 Task: In the  document Riocarnivalletter.pdf change page color to  'Grey'. Insert watermark  'Confidential ' Apply Font Style in watermark Arial
Action: Mouse moved to (260, 370)
Screenshot: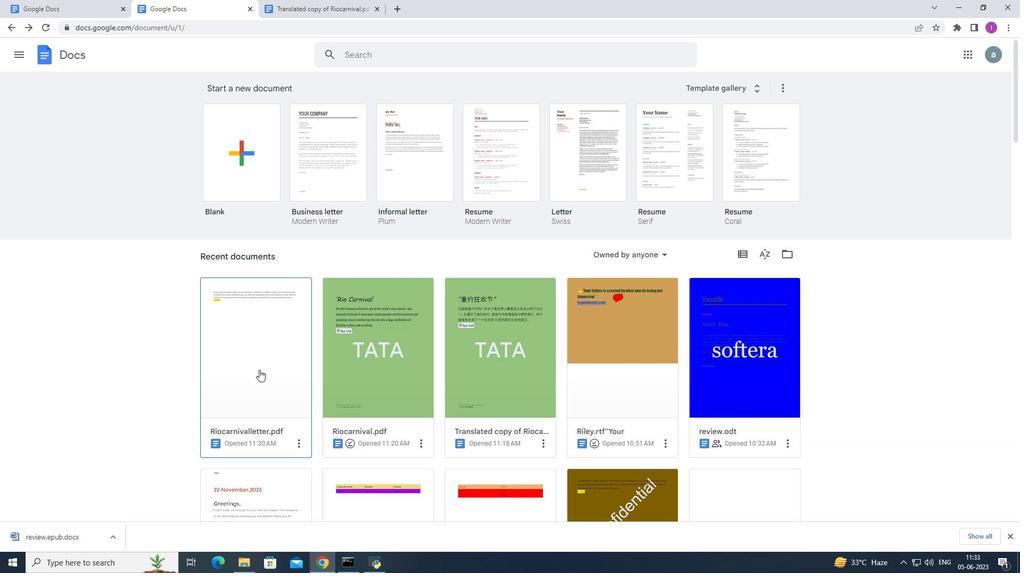
Action: Mouse pressed left at (260, 370)
Screenshot: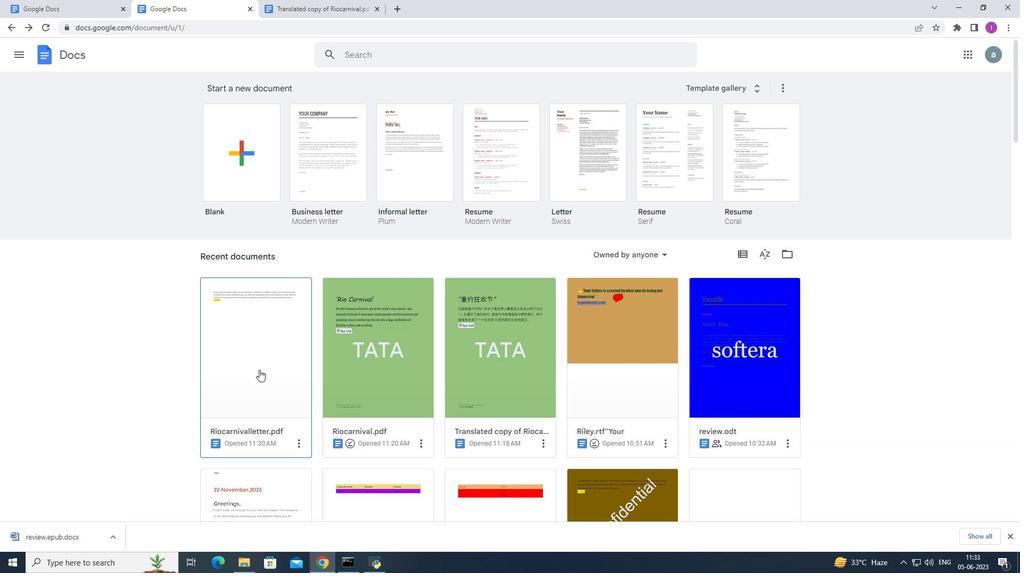 
Action: Mouse moved to (11, 30)
Screenshot: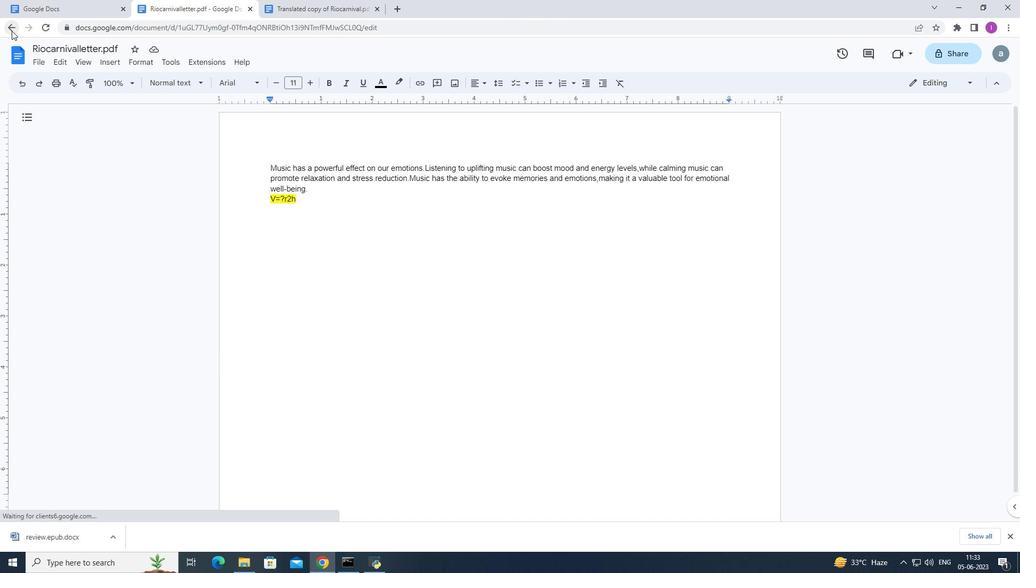 
Action: Mouse pressed left at (11, 30)
Screenshot: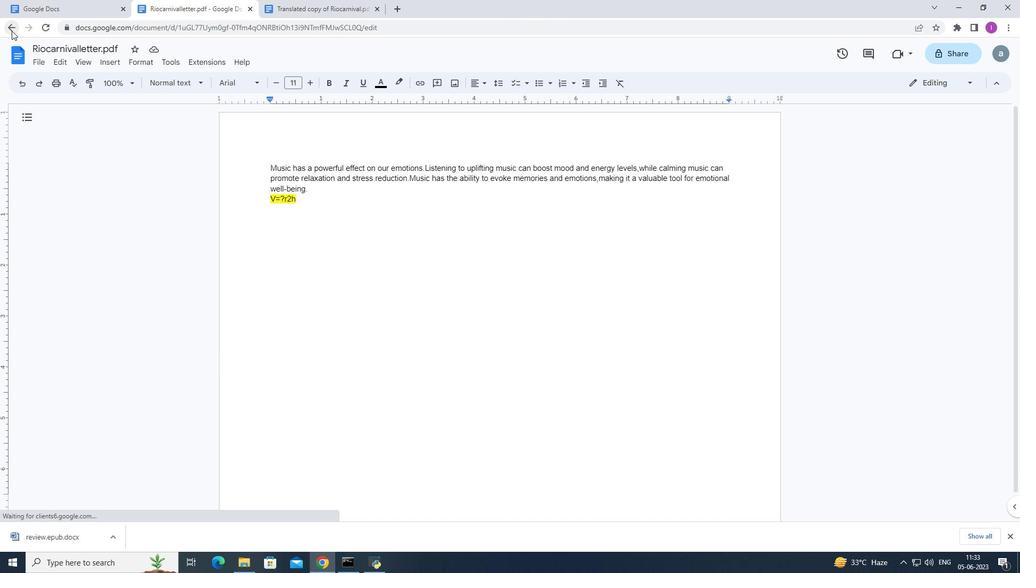 
Action: Mouse moved to (246, 366)
Screenshot: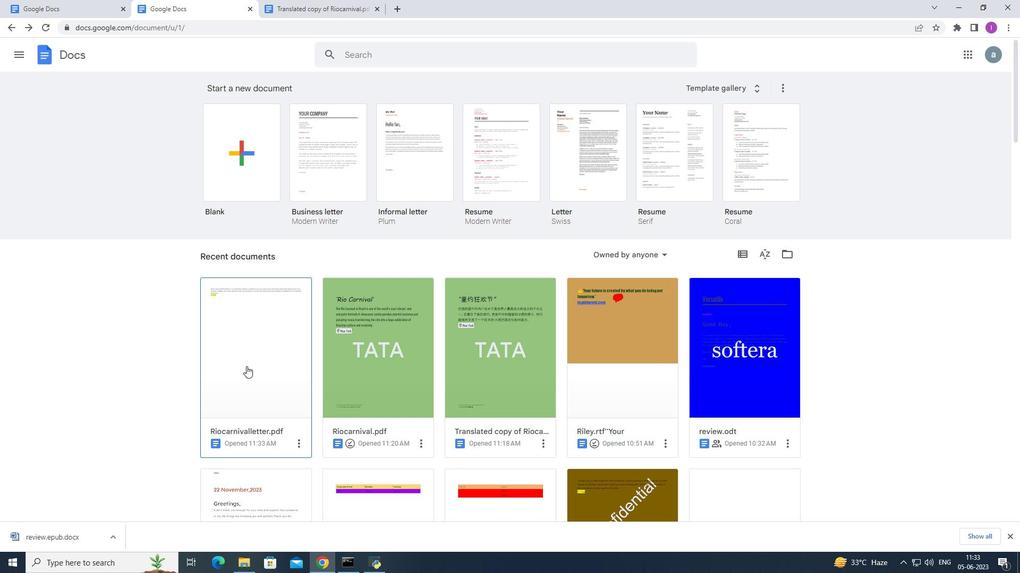 
Action: Mouse pressed left at (246, 366)
Screenshot: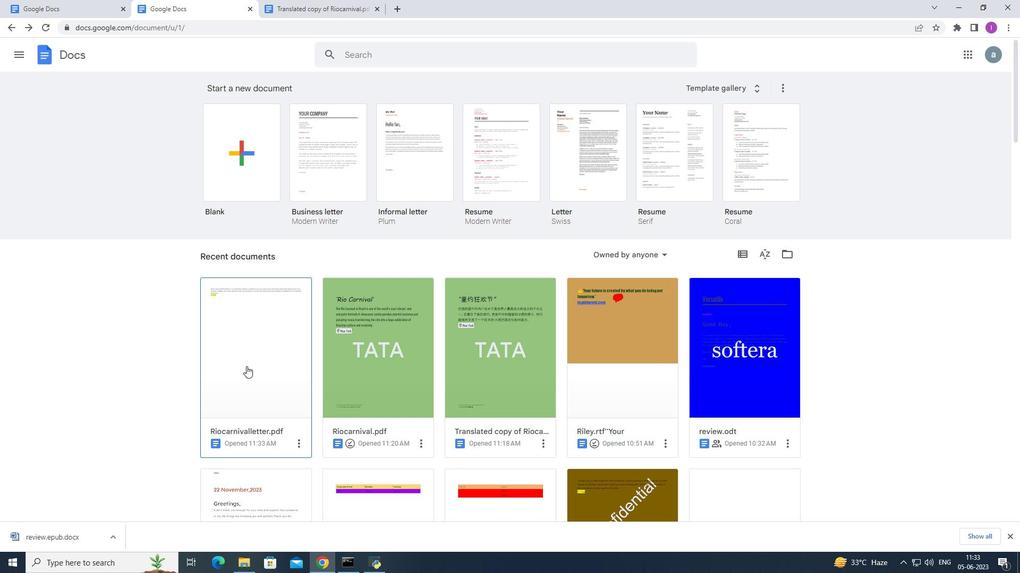 
Action: Mouse moved to (35, 59)
Screenshot: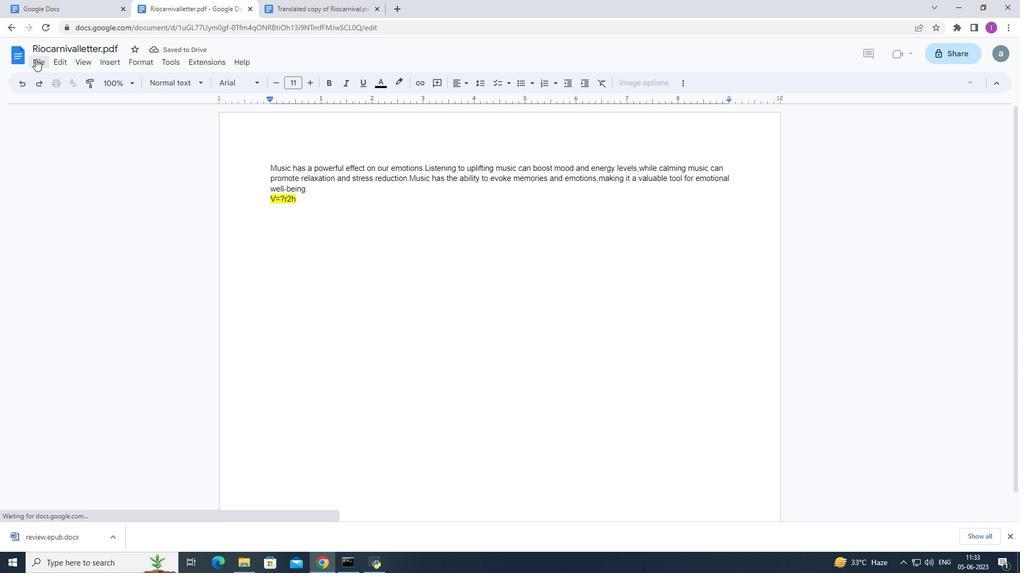 
Action: Mouse pressed left at (35, 59)
Screenshot: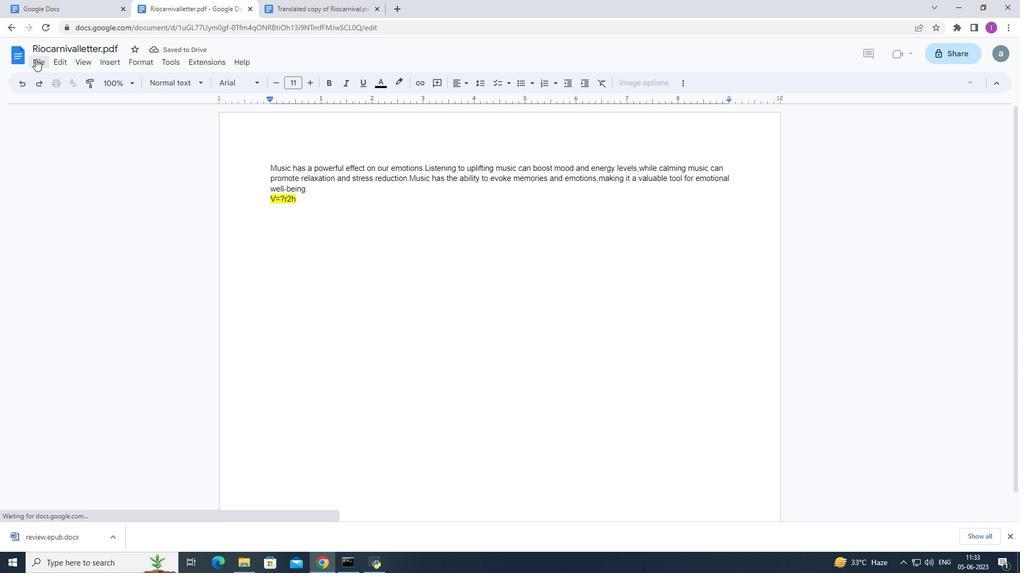 
Action: Mouse moved to (74, 354)
Screenshot: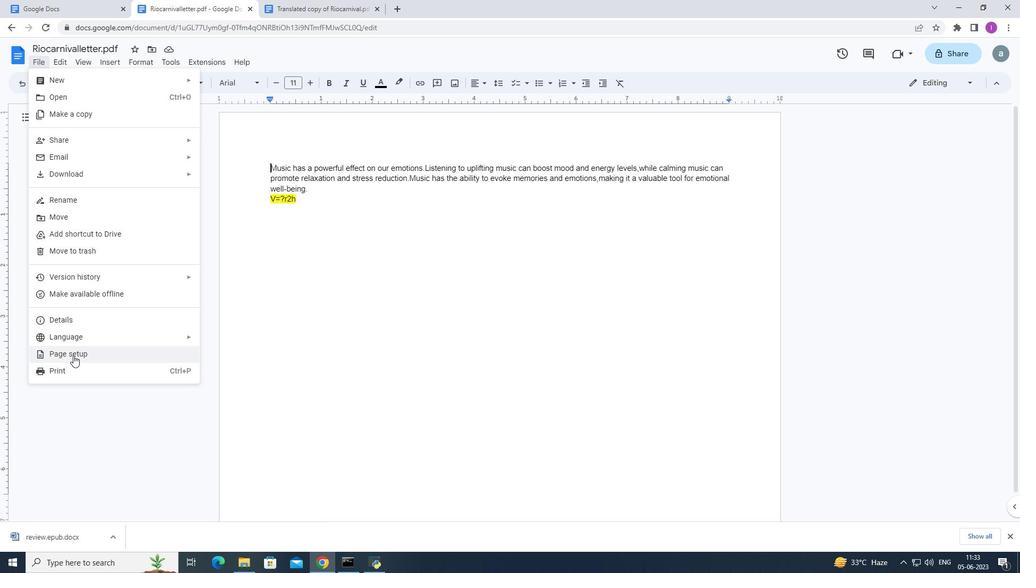 
Action: Mouse pressed left at (74, 354)
Screenshot: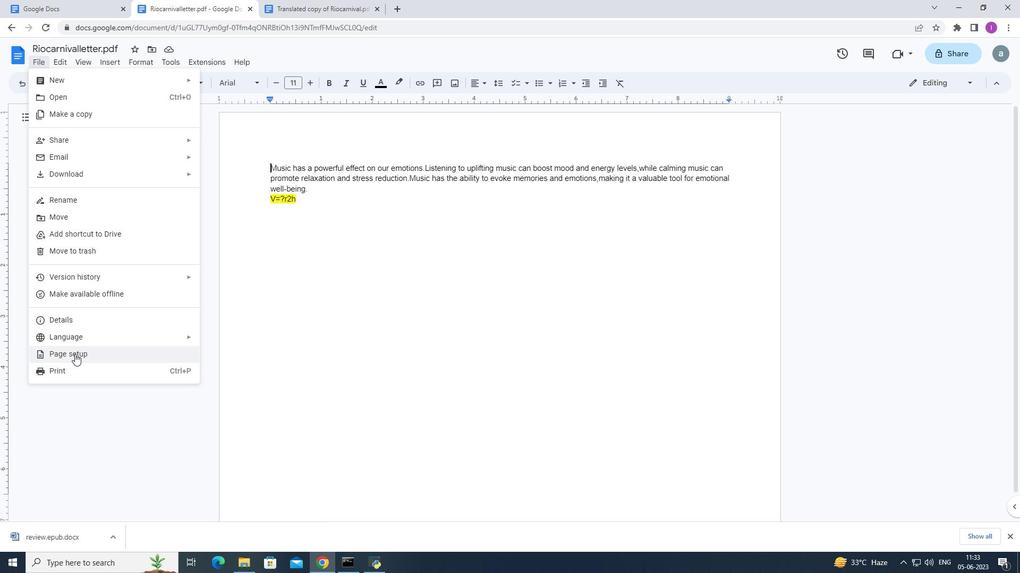 
Action: Mouse moved to (431, 347)
Screenshot: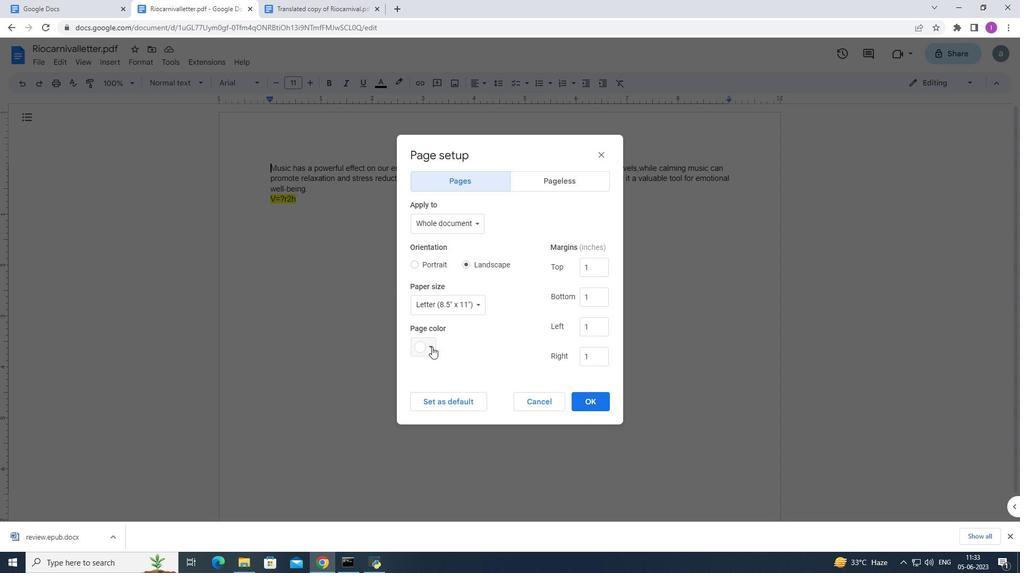 
Action: Mouse pressed left at (431, 347)
Screenshot: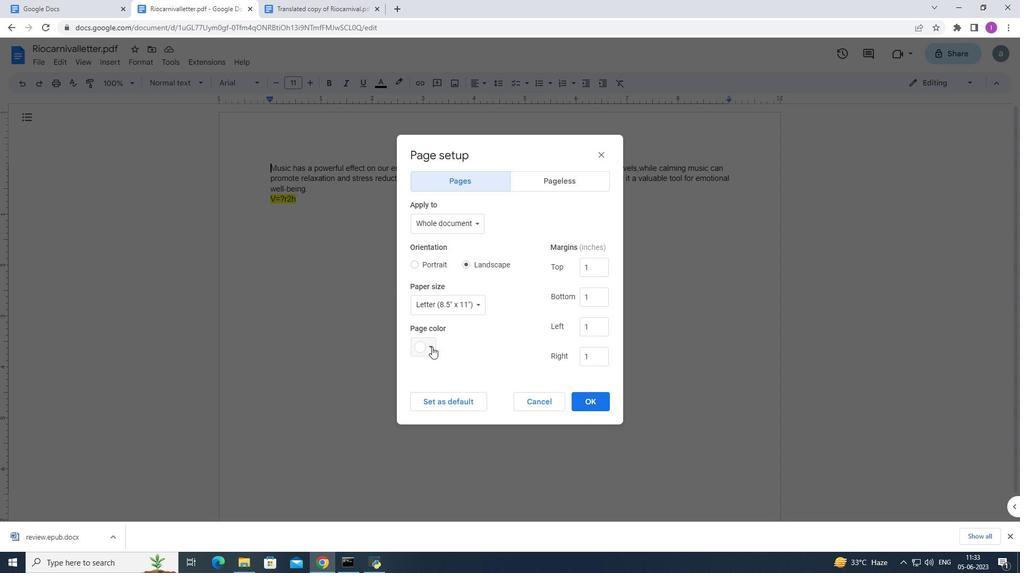 
Action: Mouse moved to (466, 368)
Screenshot: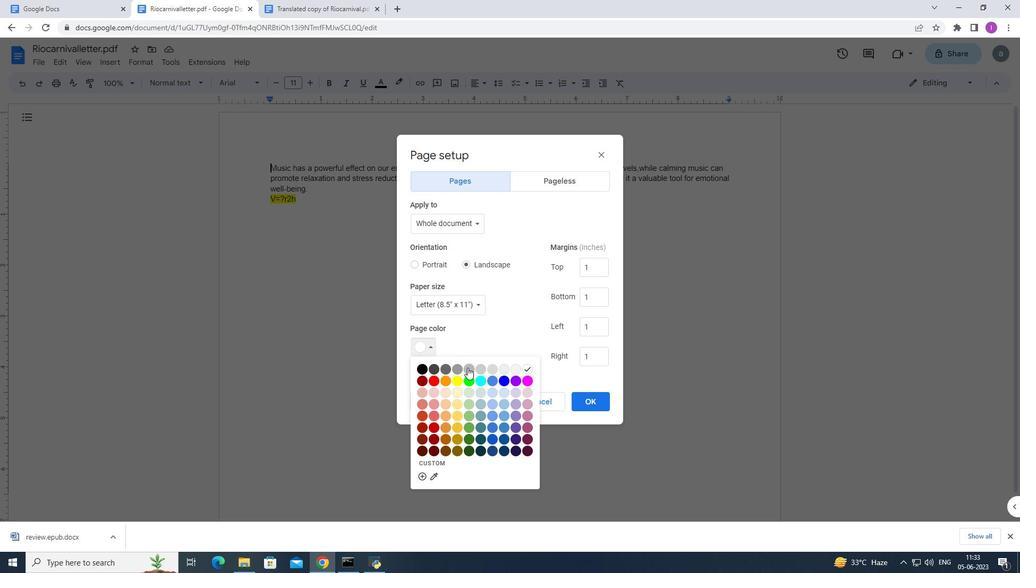 
Action: Mouse pressed left at (466, 368)
Screenshot: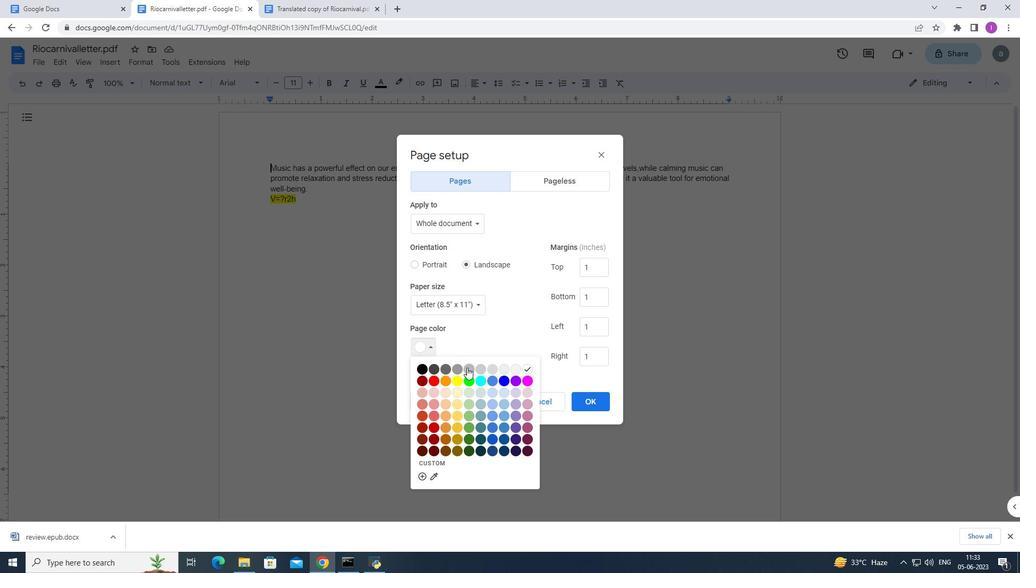 
Action: Mouse moved to (589, 402)
Screenshot: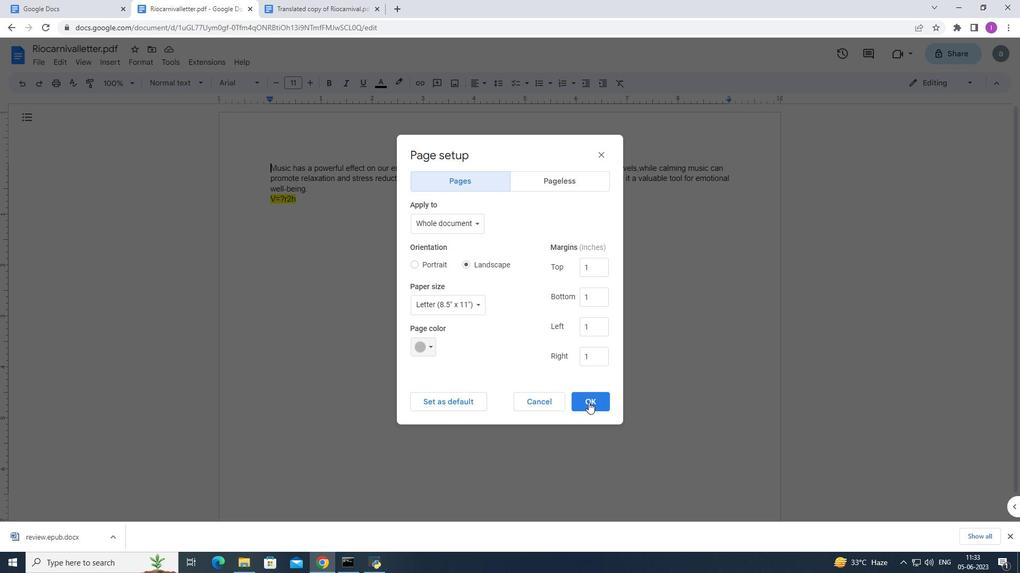 
Action: Mouse pressed left at (589, 402)
Screenshot: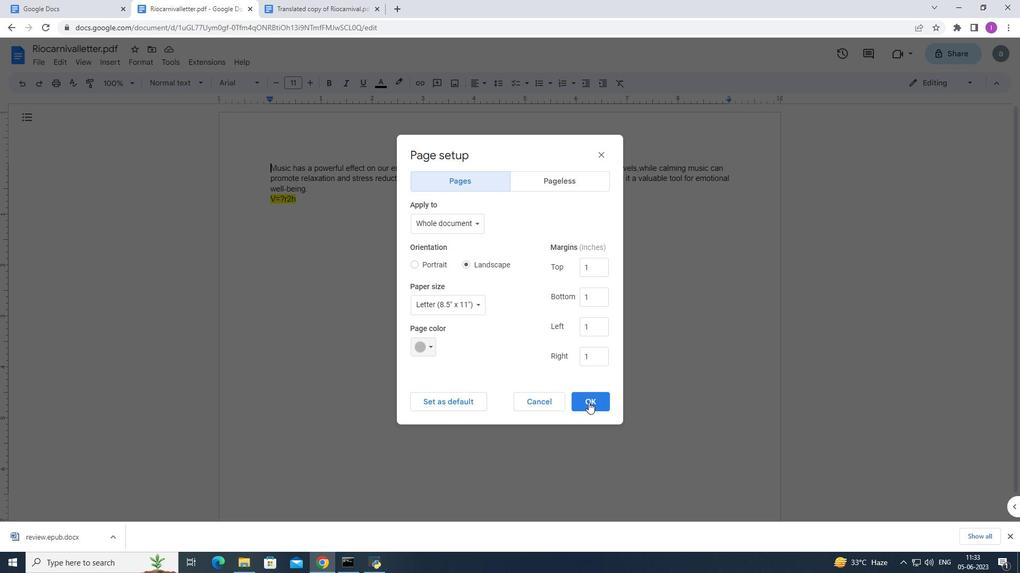 
Action: Mouse moved to (112, 65)
Screenshot: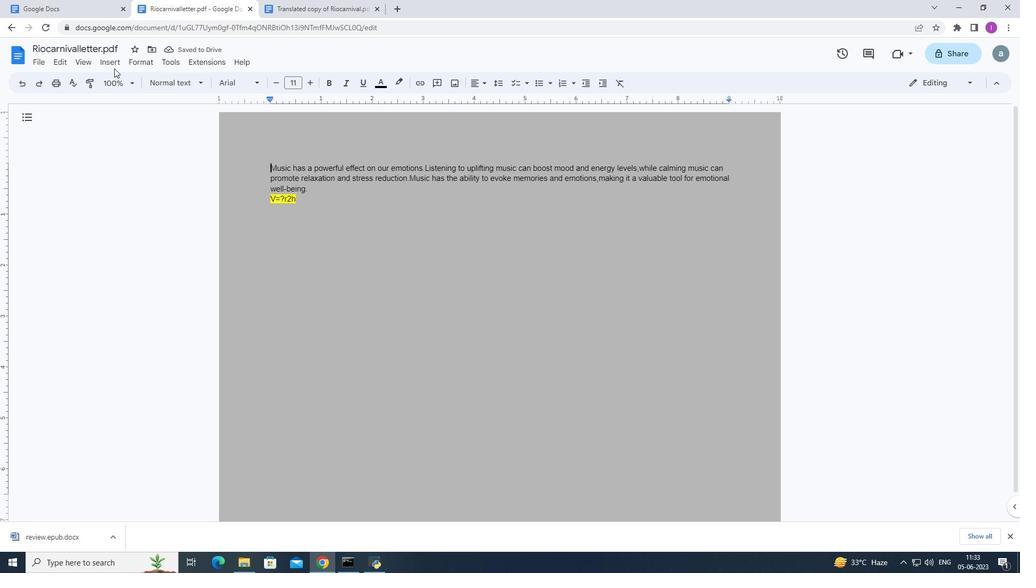 
Action: Mouse pressed left at (112, 65)
Screenshot: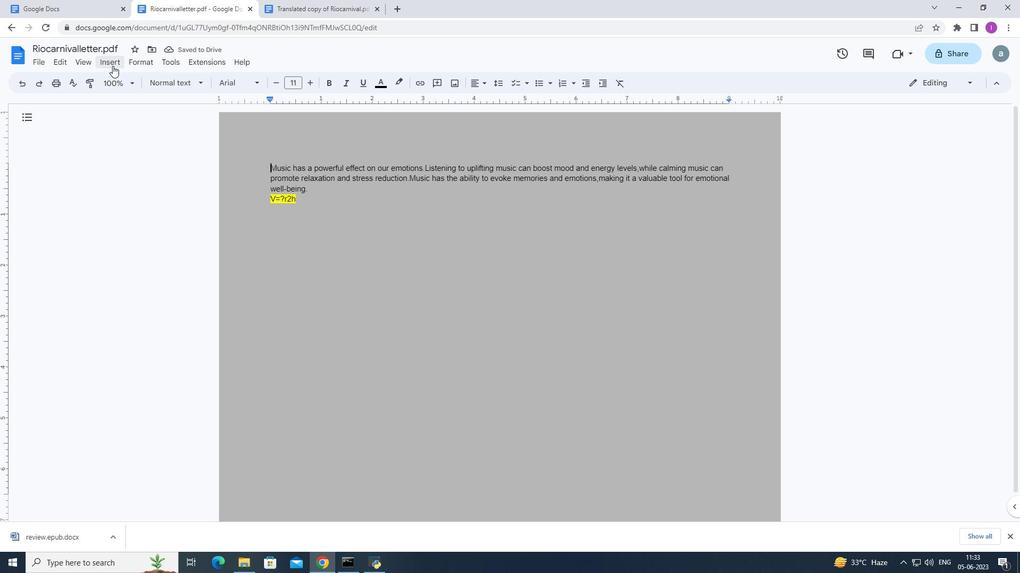 
Action: Mouse moved to (129, 310)
Screenshot: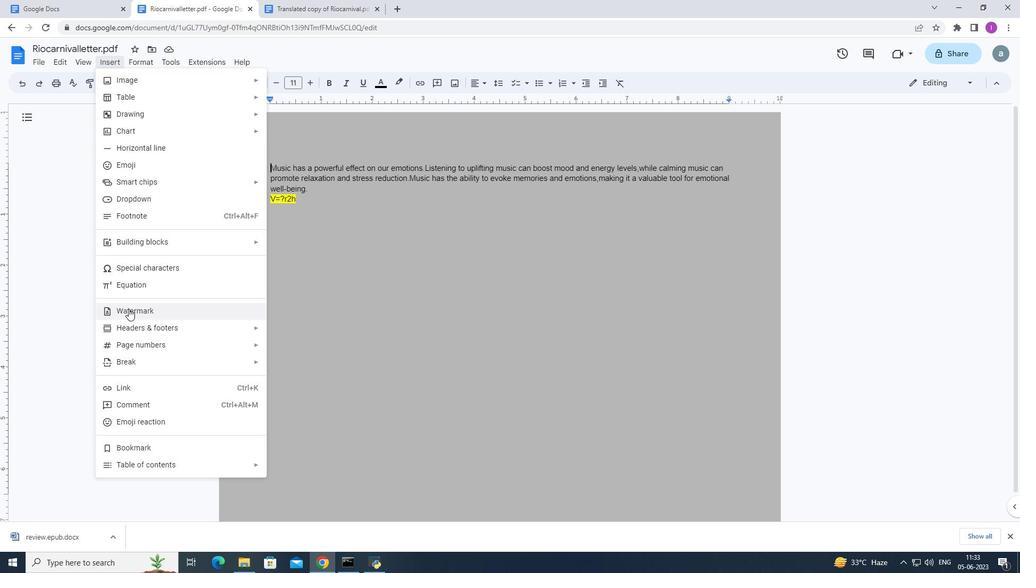 
Action: Mouse pressed left at (129, 310)
Screenshot: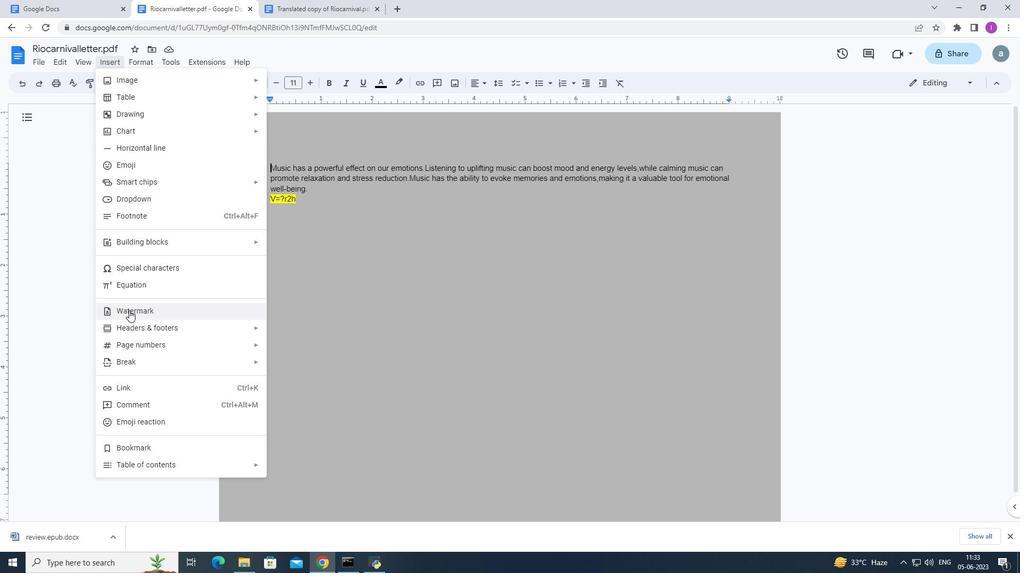 
Action: Mouse moved to (970, 116)
Screenshot: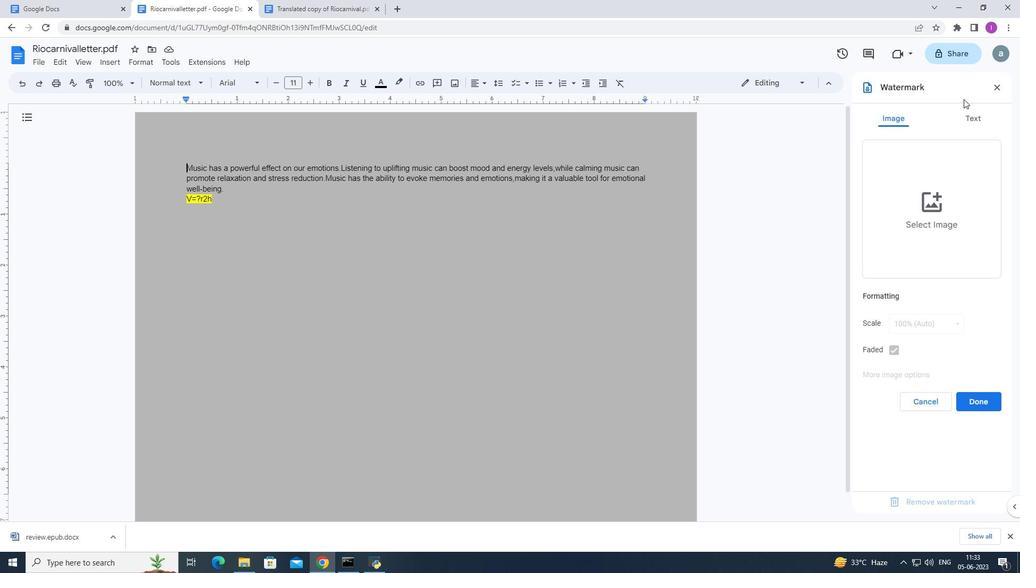 
Action: Mouse pressed left at (970, 116)
Screenshot: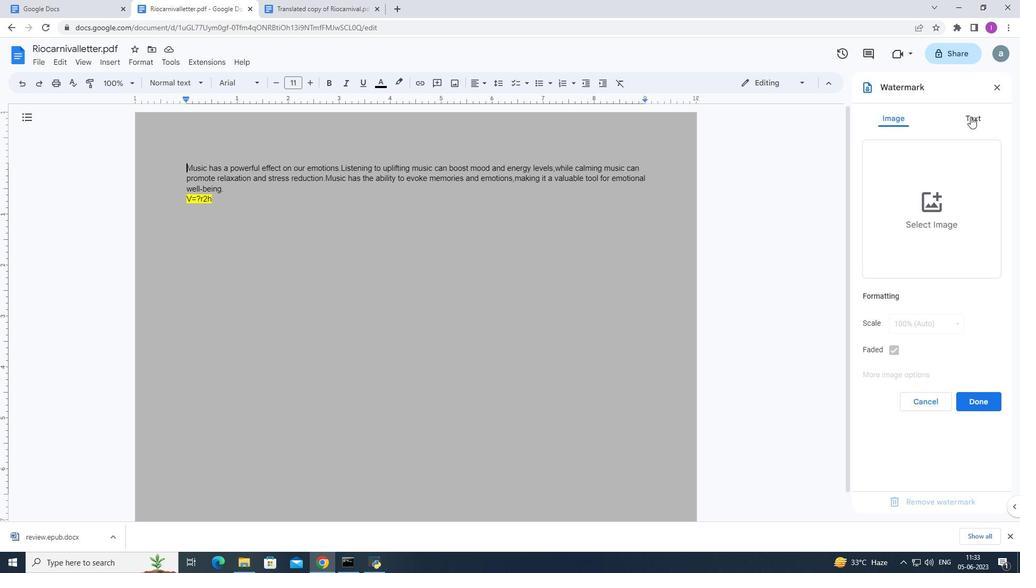 
Action: Mouse moved to (882, 149)
Screenshot: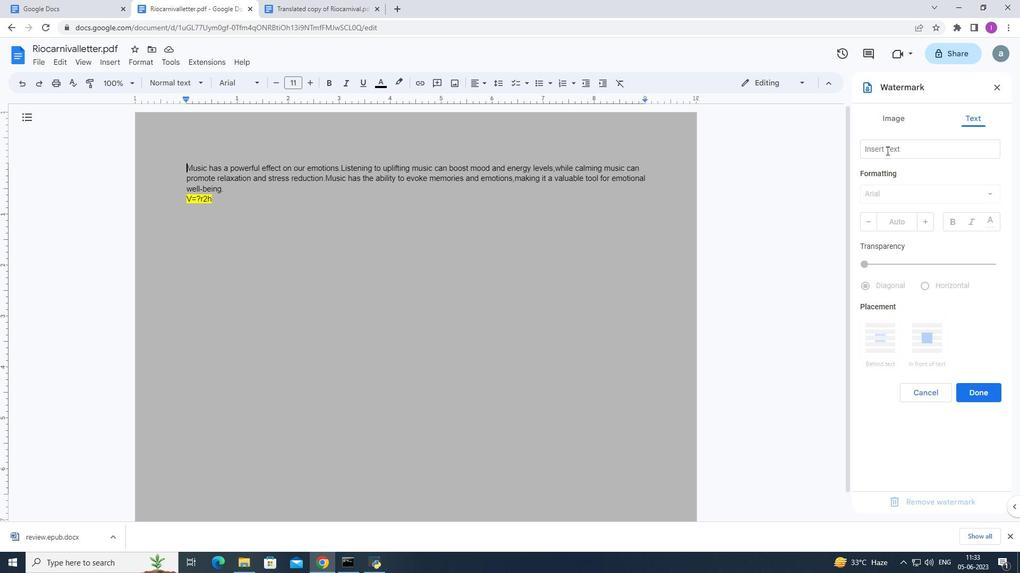 
Action: Mouse pressed left at (882, 149)
Screenshot: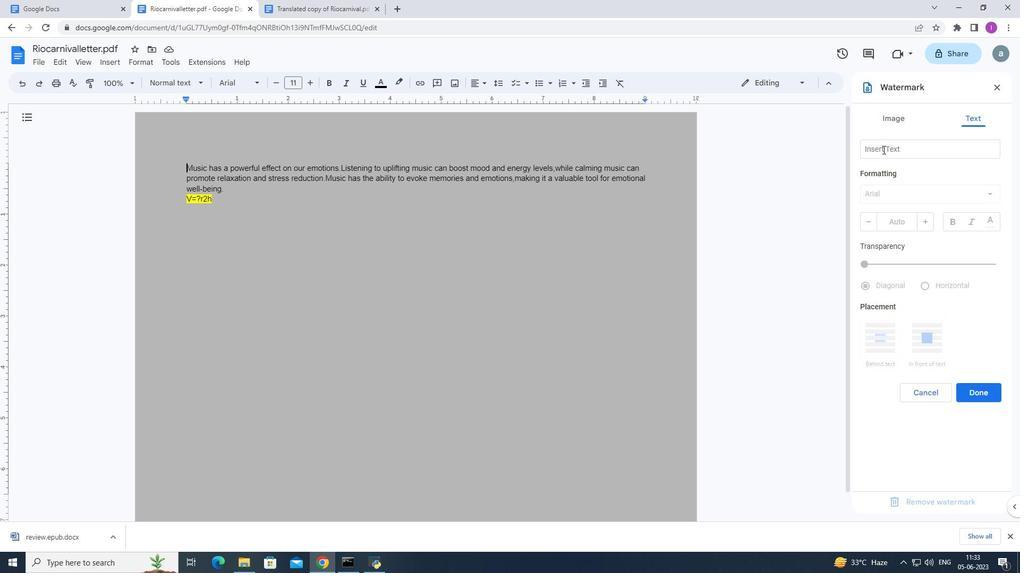 
Action: Mouse moved to (1020, 117)
Screenshot: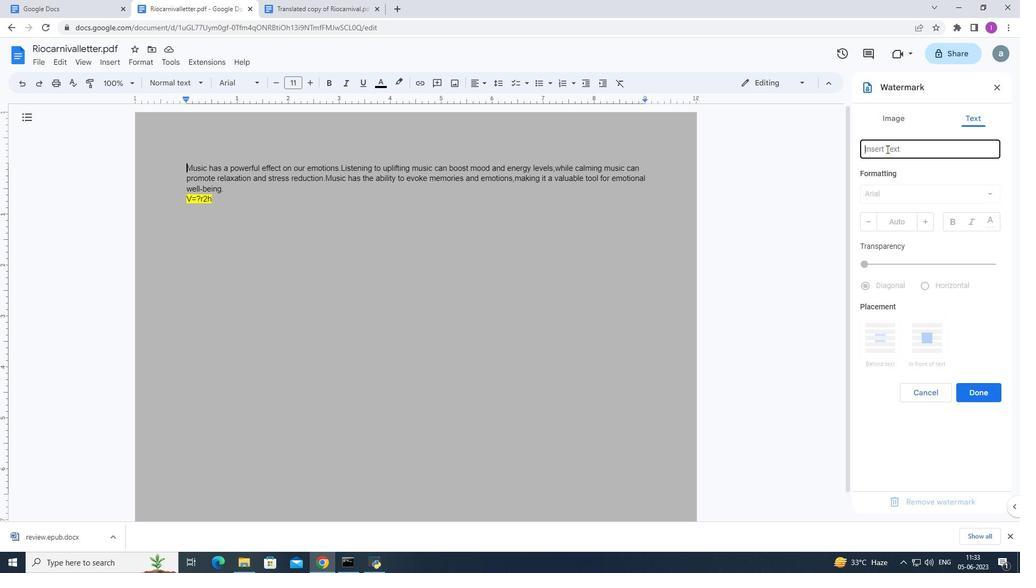 
Action: Key pressed confidential
Screenshot: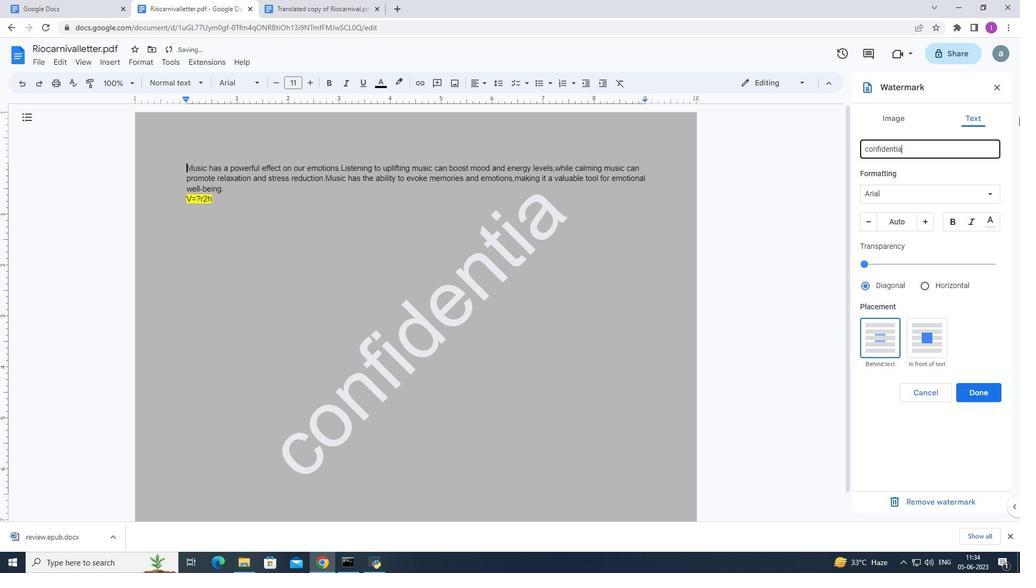 
Action: Mouse moved to (987, 196)
Screenshot: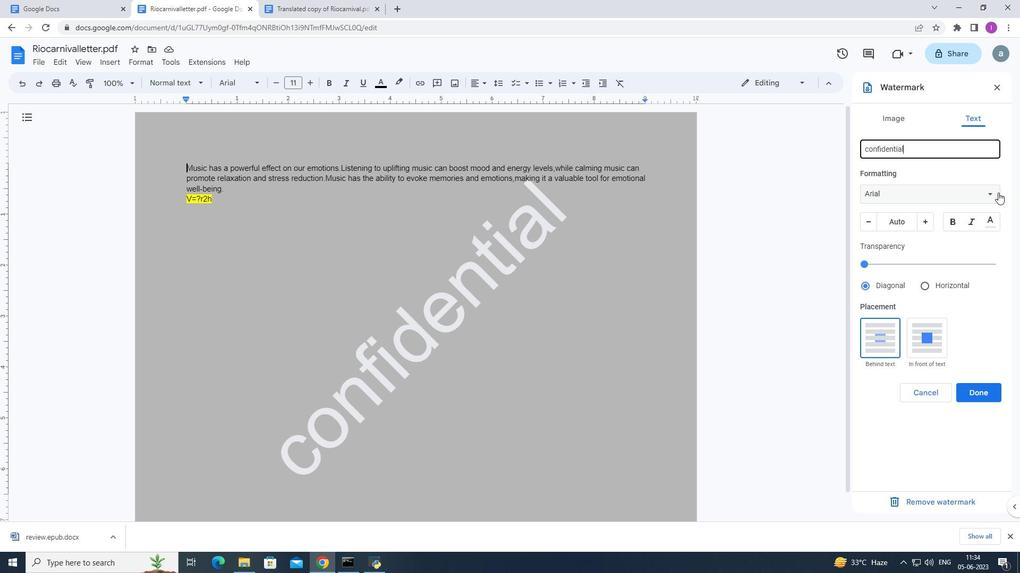 
Action: Mouse pressed left at (987, 196)
Screenshot: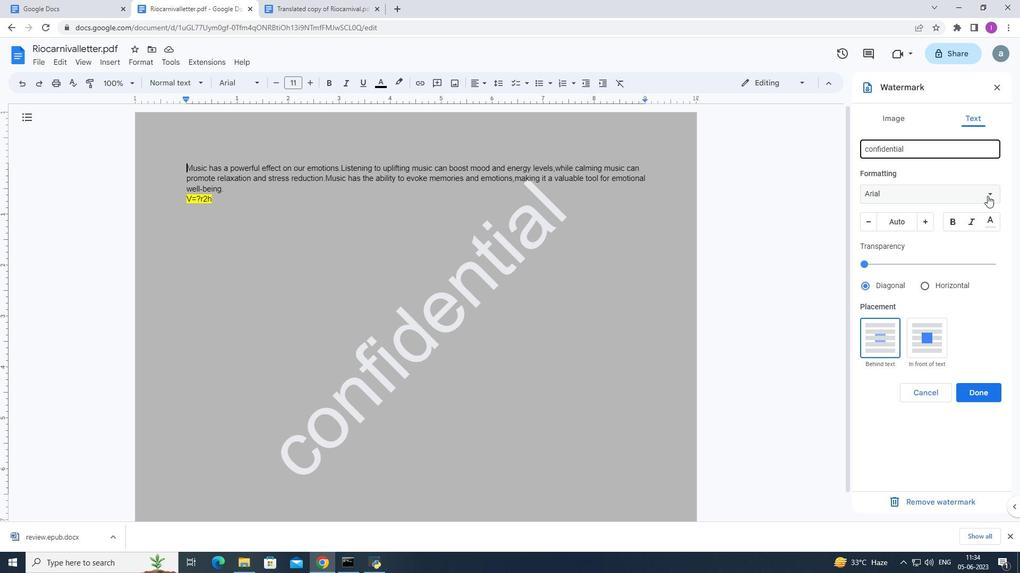 
Action: Mouse moved to (895, 272)
Screenshot: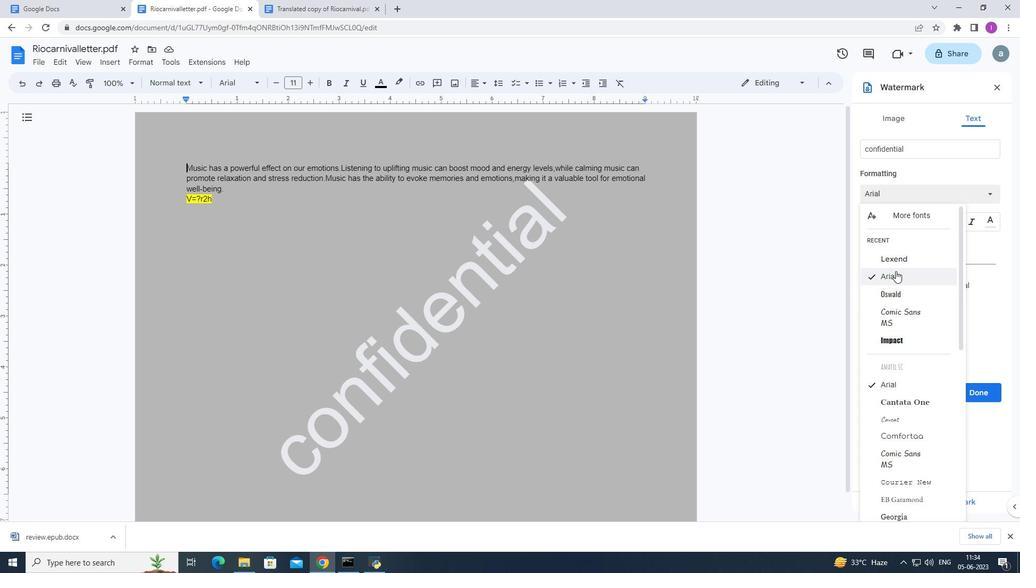 
Action: Mouse pressed left at (895, 272)
Screenshot: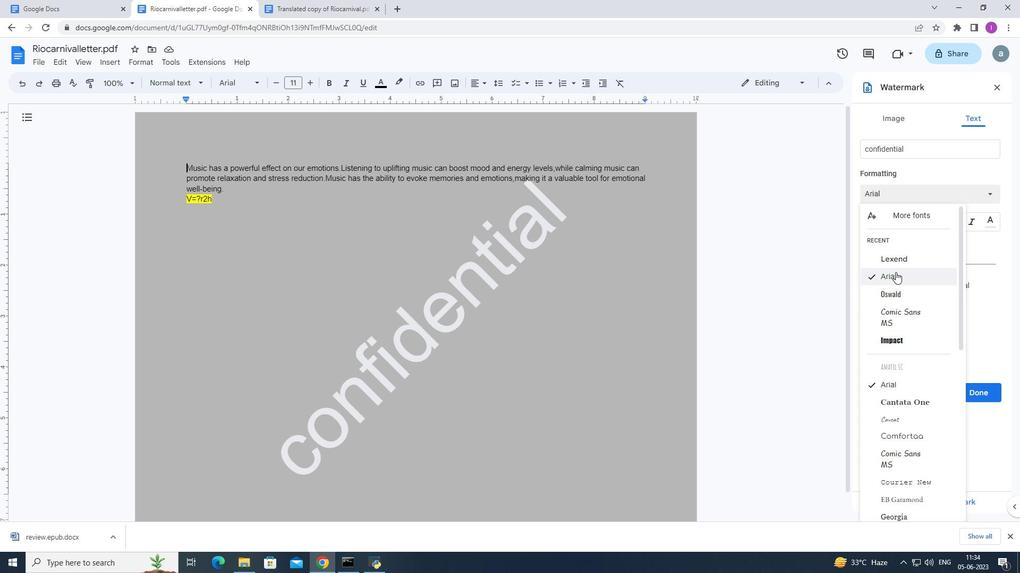 
Action: Mouse moved to (972, 385)
Screenshot: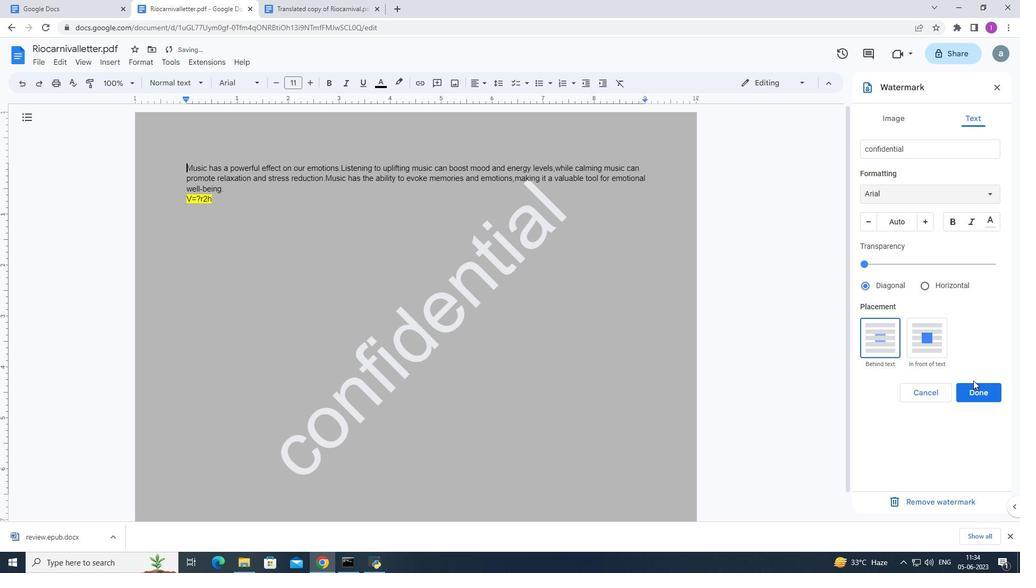 
Action: Mouse pressed left at (972, 385)
Screenshot: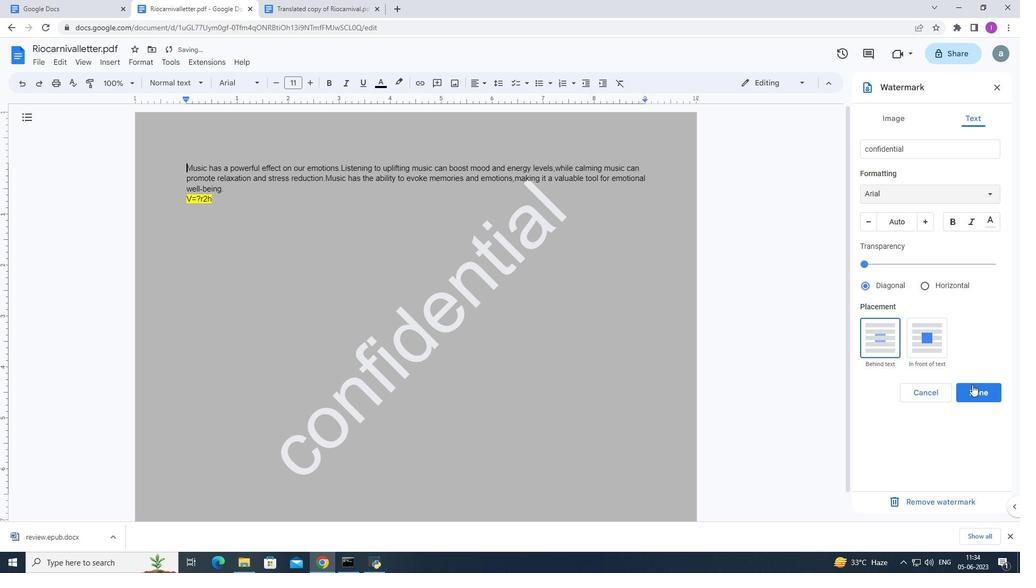 
Action: Mouse moved to (703, 326)
Screenshot: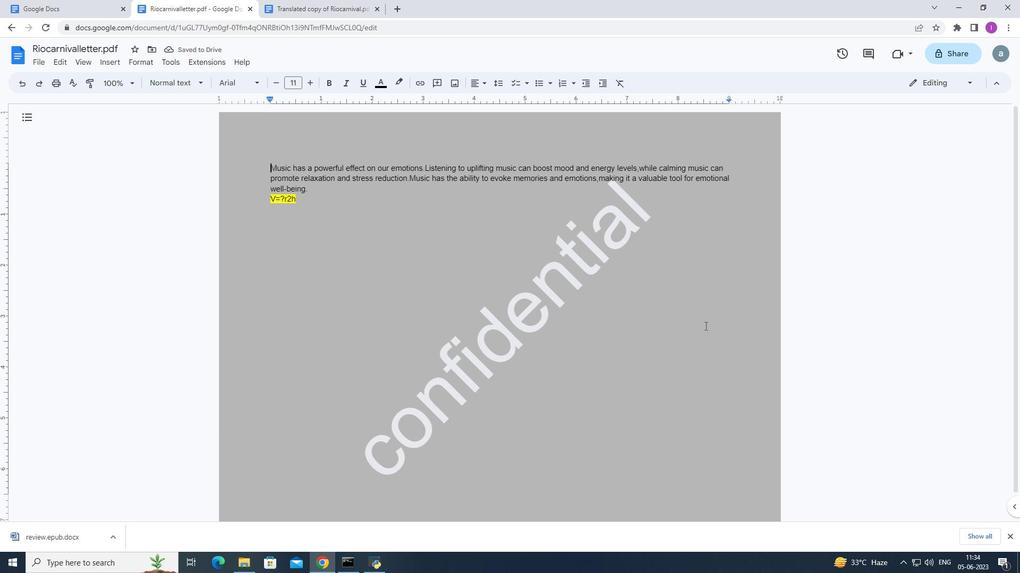 
